 Task: Open the event Casual Training Session: Team Collaboration on '2023/11/17', change the date to 2023/10/28, change the font style of the description to Tahoma, set the availability to Working elsewhere, insert an emoji Earth, logged in from the account softage.10@softage.net and add another guest for the event, softage.9@softage.net. Change the alignment of the event description to Align center.Change the font color of the description to Blue and select an event charm, 
Action: Mouse moved to (320, 147)
Screenshot: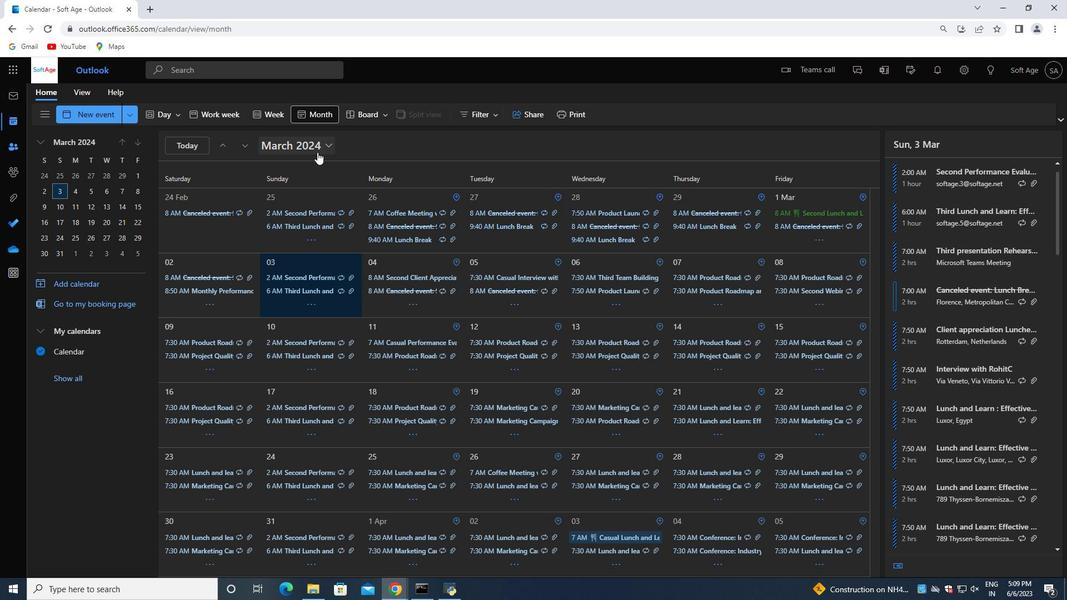 
Action: Mouse pressed left at (320, 147)
Screenshot: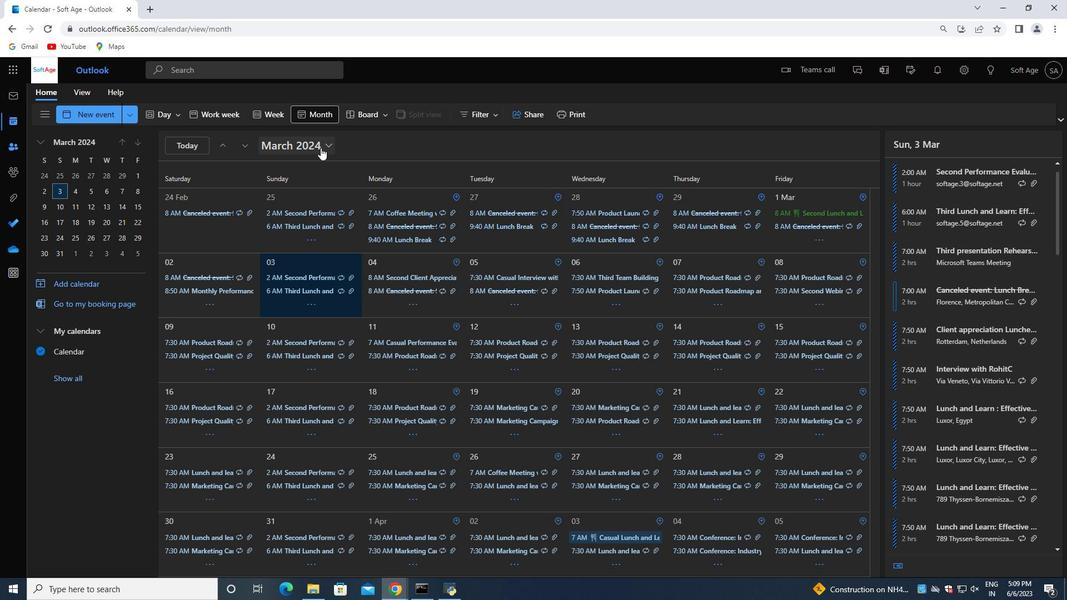 
Action: Mouse moved to (349, 173)
Screenshot: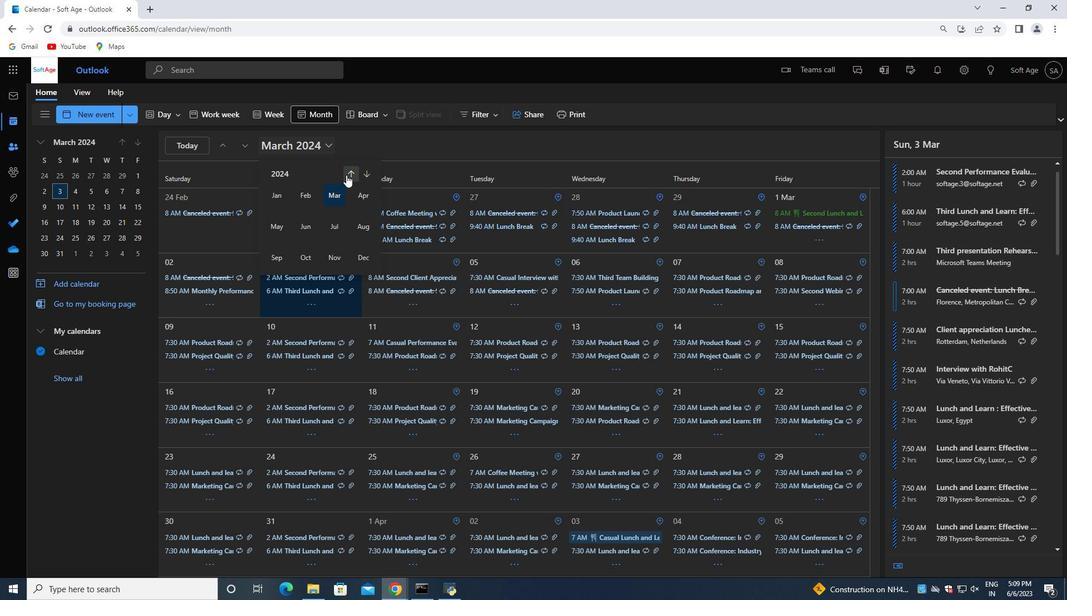 
Action: Mouse pressed left at (349, 173)
Screenshot: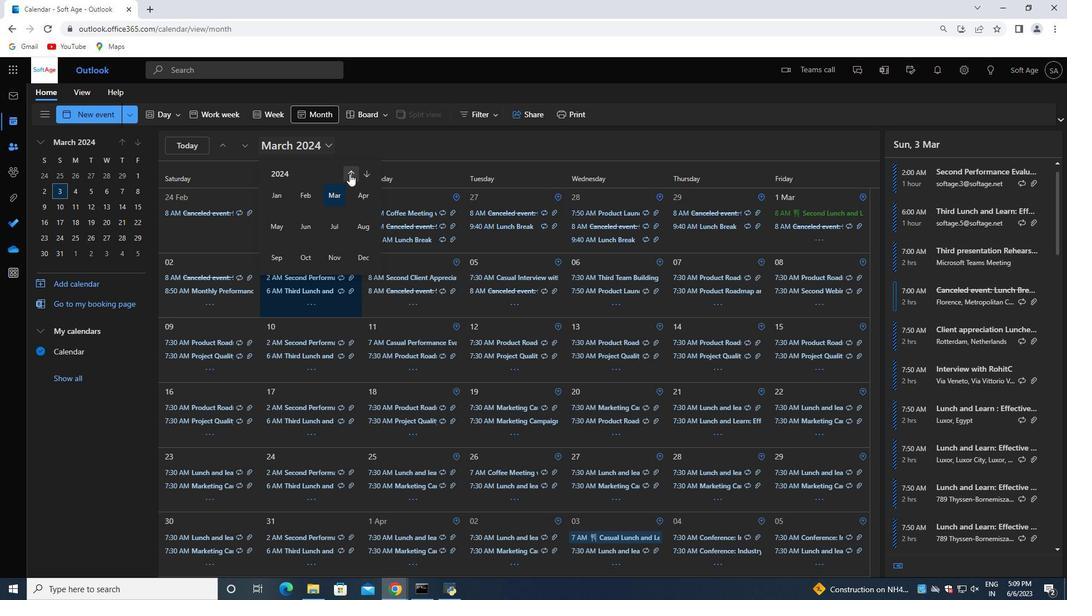 
Action: Mouse moved to (336, 262)
Screenshot: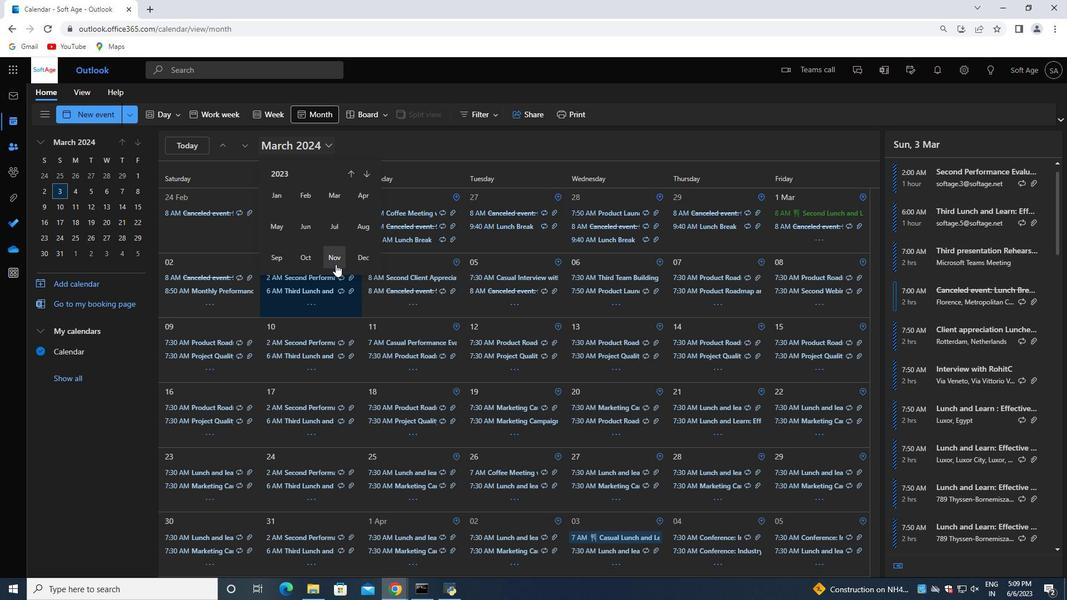 
Action: Mouse pressed left at (336, 262)
Screenshot: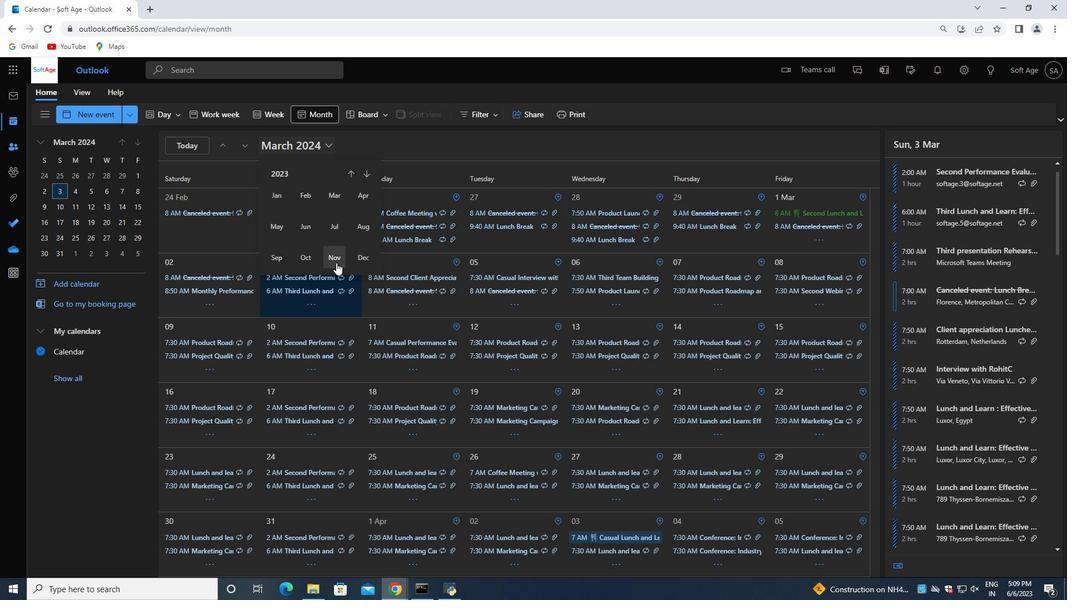 
Action: Mouse moved to (796, 405)
Screenshot: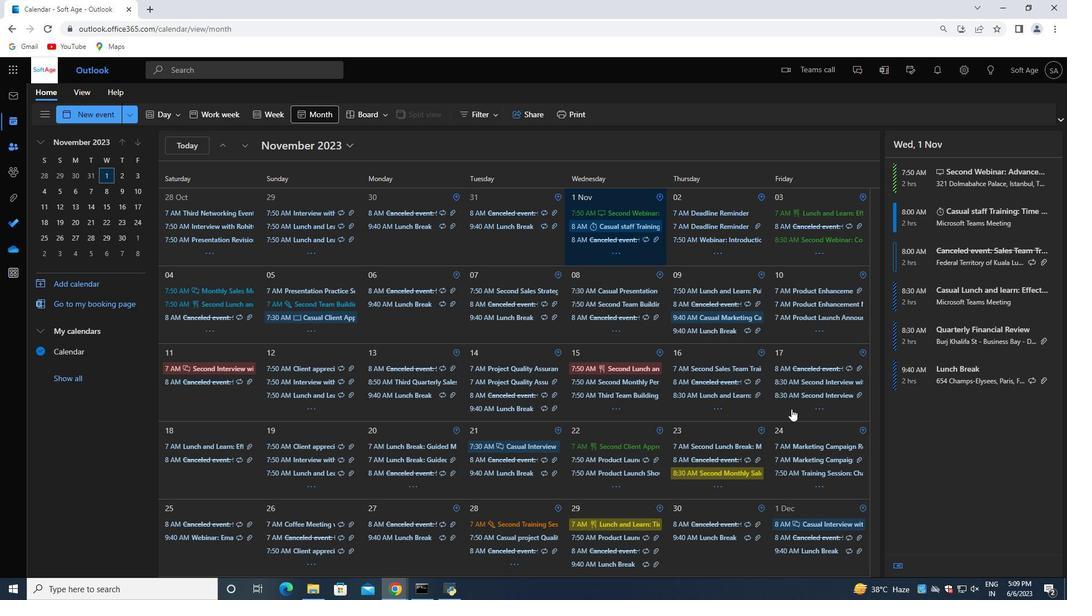 
Action: Mouse pressed left at (796, 405)
Screenshot: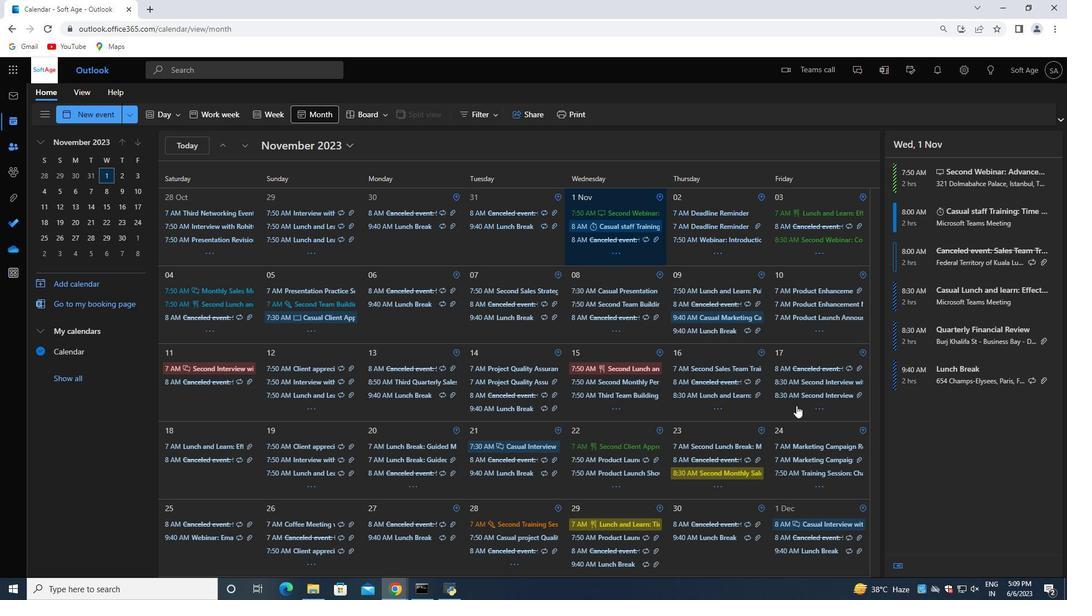
Action: Mouse moved to (922, 301)
Screenshot: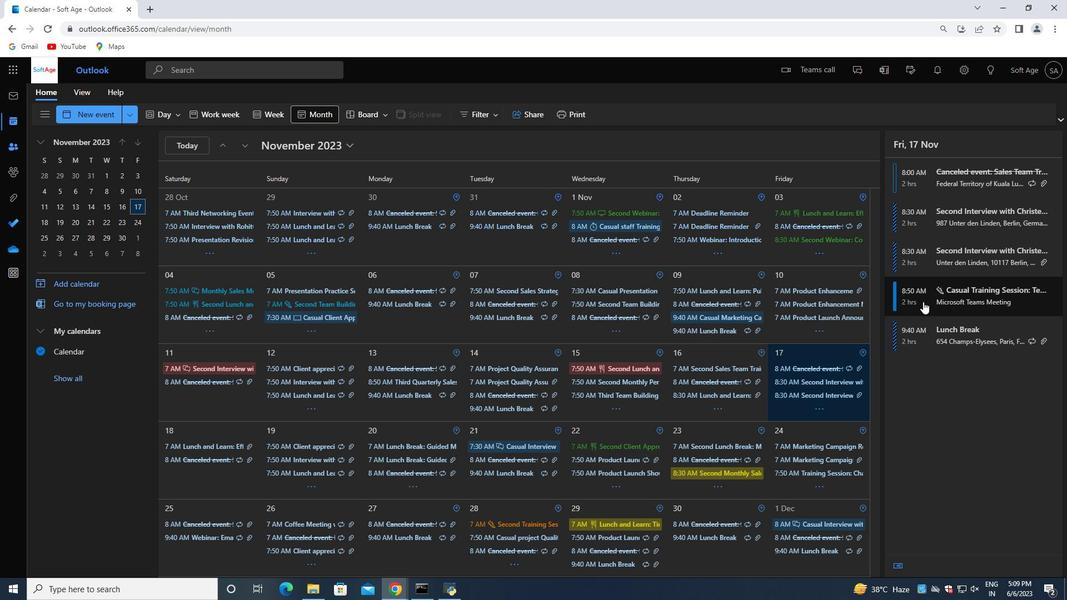 
Action: Mouse pressed left at (922, 301)
Screenshot: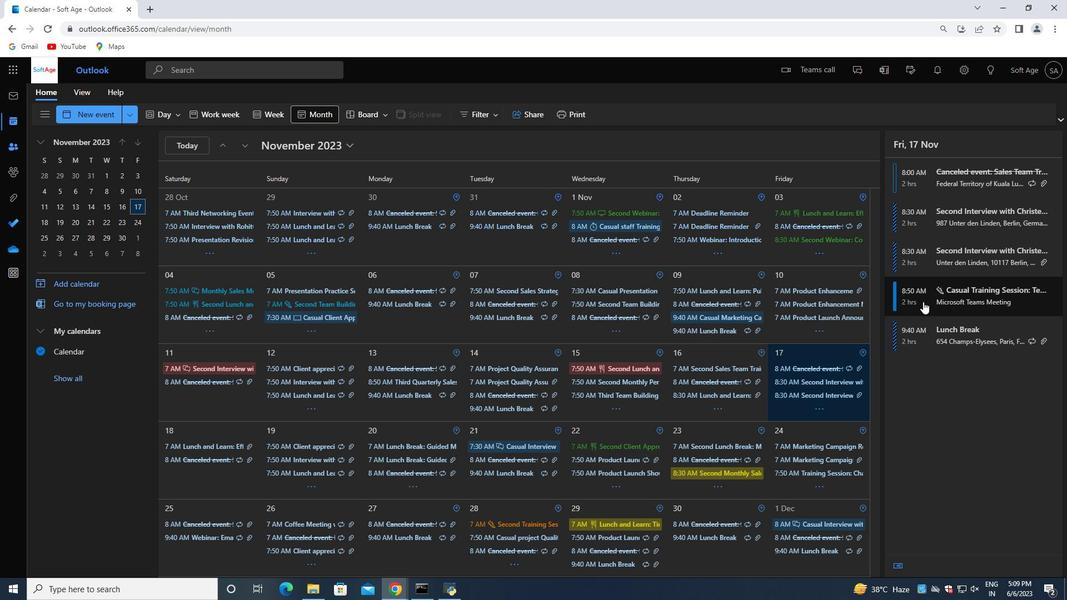 
Action: Mouse moved to (714, 390)
Screenshot: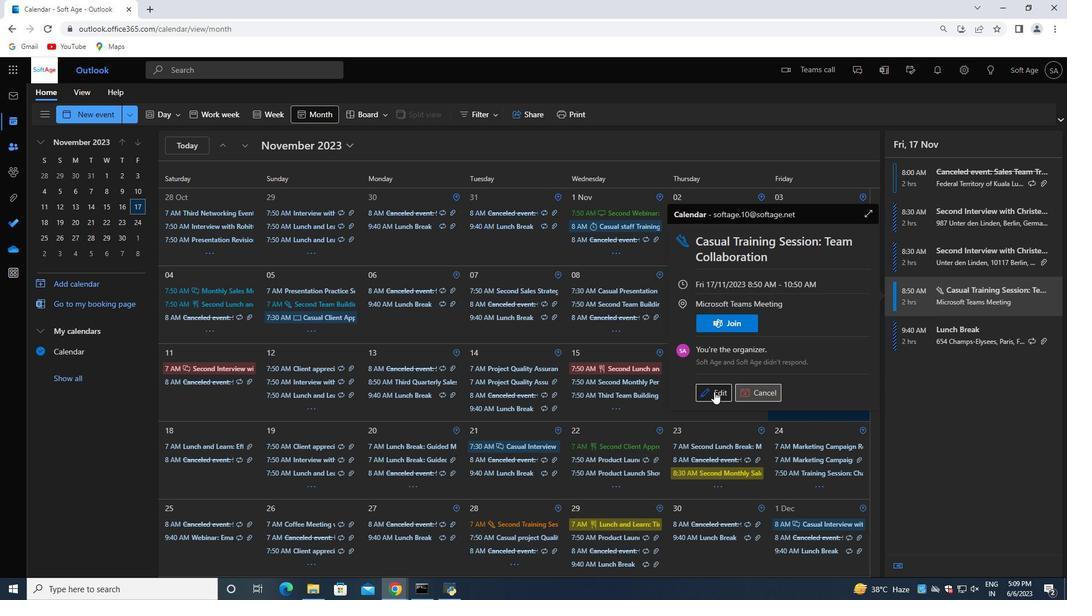 
Action: Mouse pressed left at (714, 390)
Screenshot: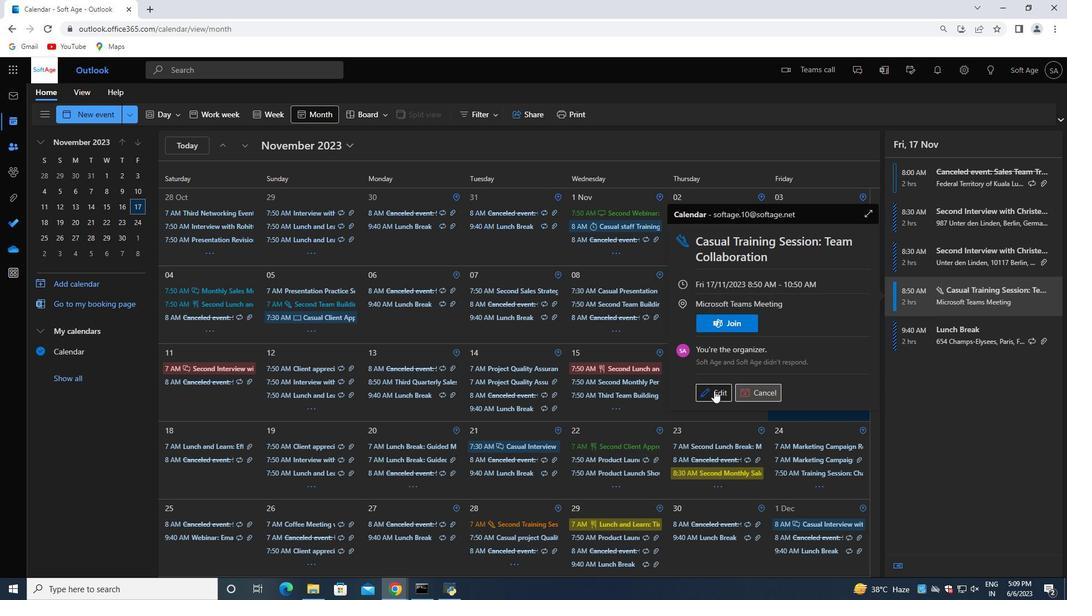 
Action: Mouse moved to (326, 305)
Screenshot: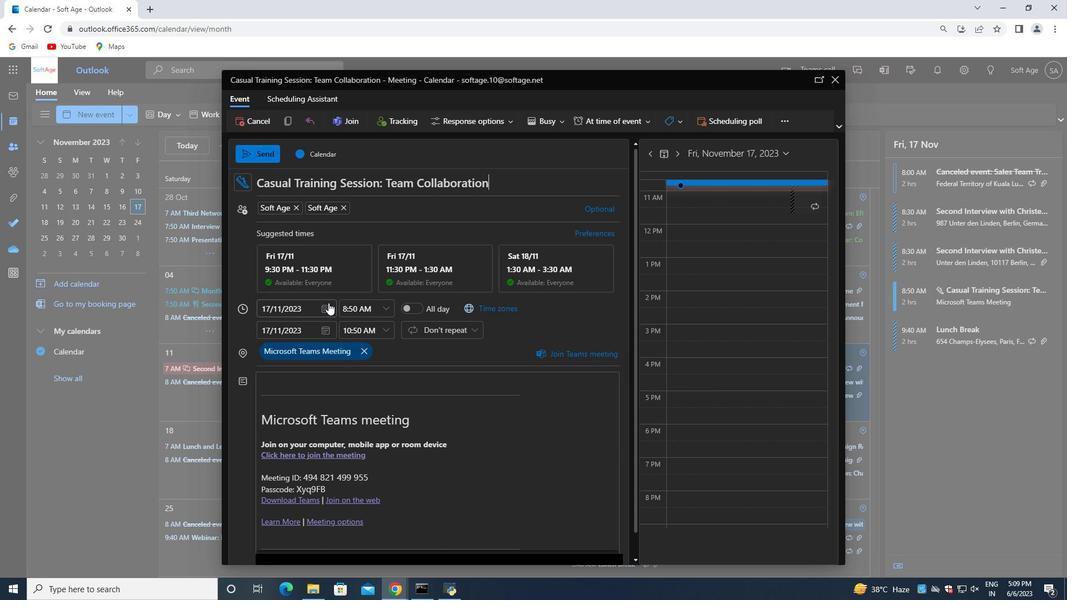 
Action: Mouse pressed left at (326, 305)
Screenshot: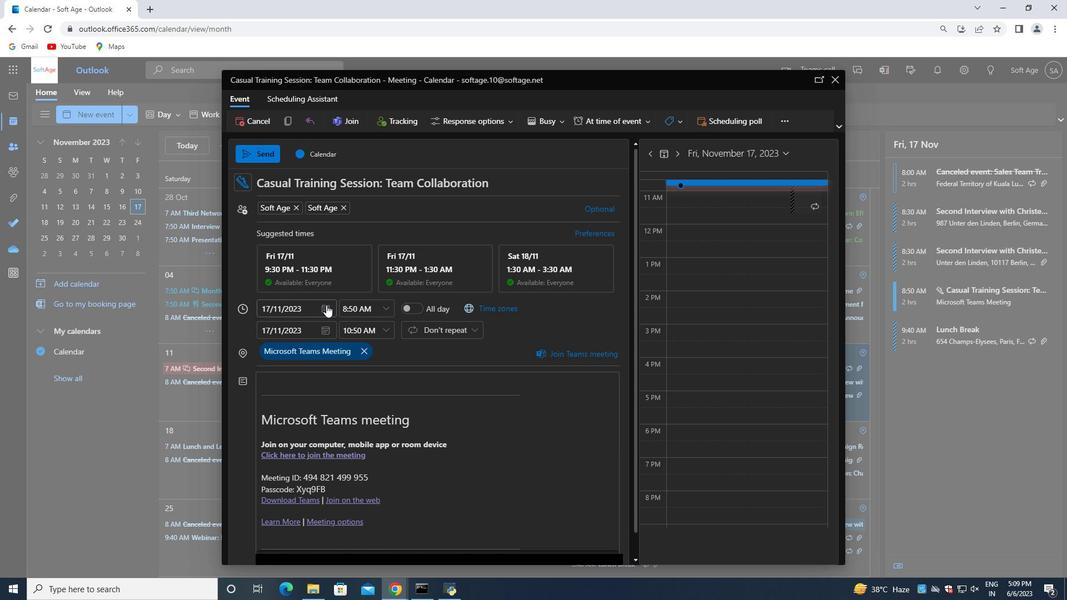 
Action: Mouse moved to (352, 334)
Screenshot: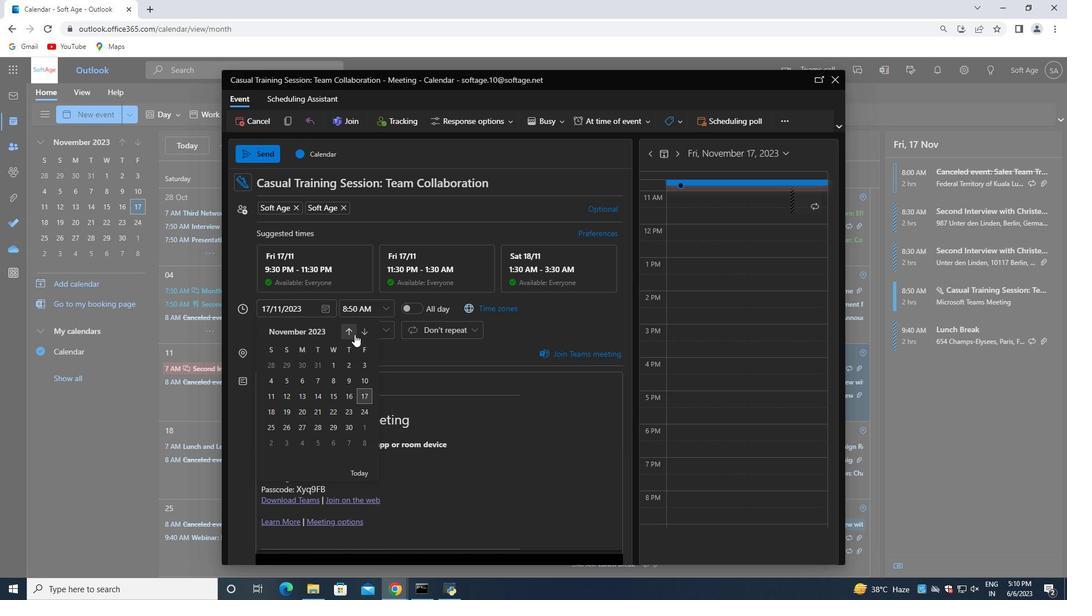 
Action: Mouse pressed left at (352, 334)
Screenshot: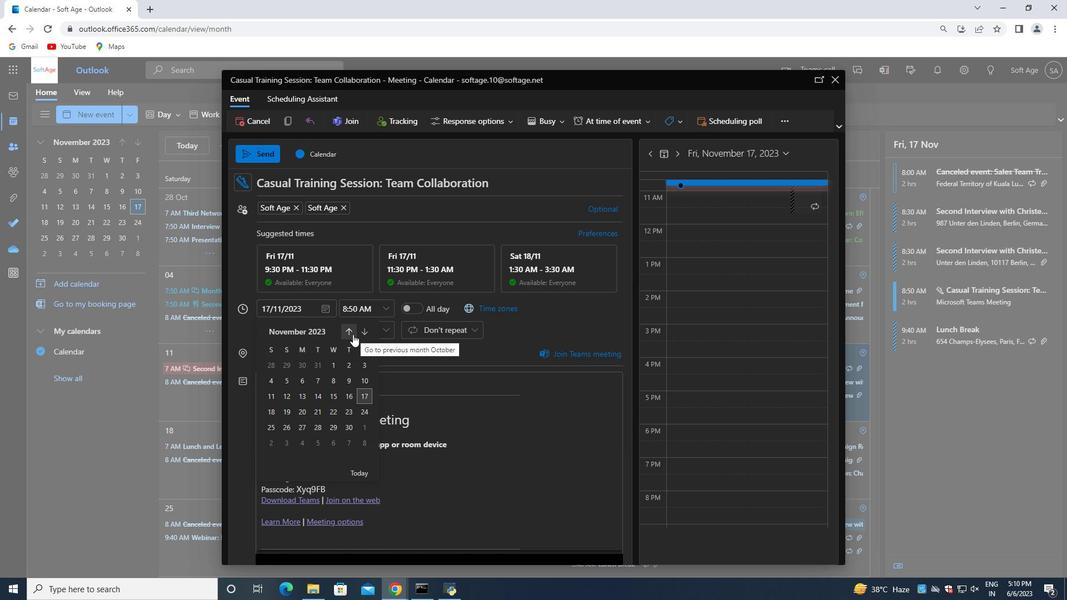 
Action: Mouse moved to (273, 427)
Screenshot: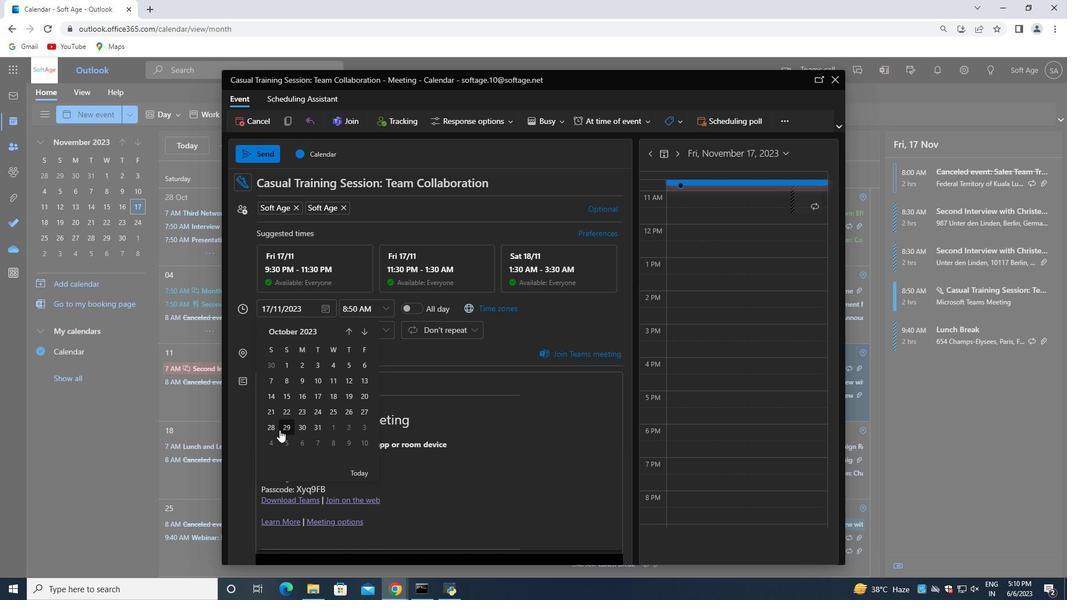 
Action: Mouse pressed left at (273, 427)
Screenshot: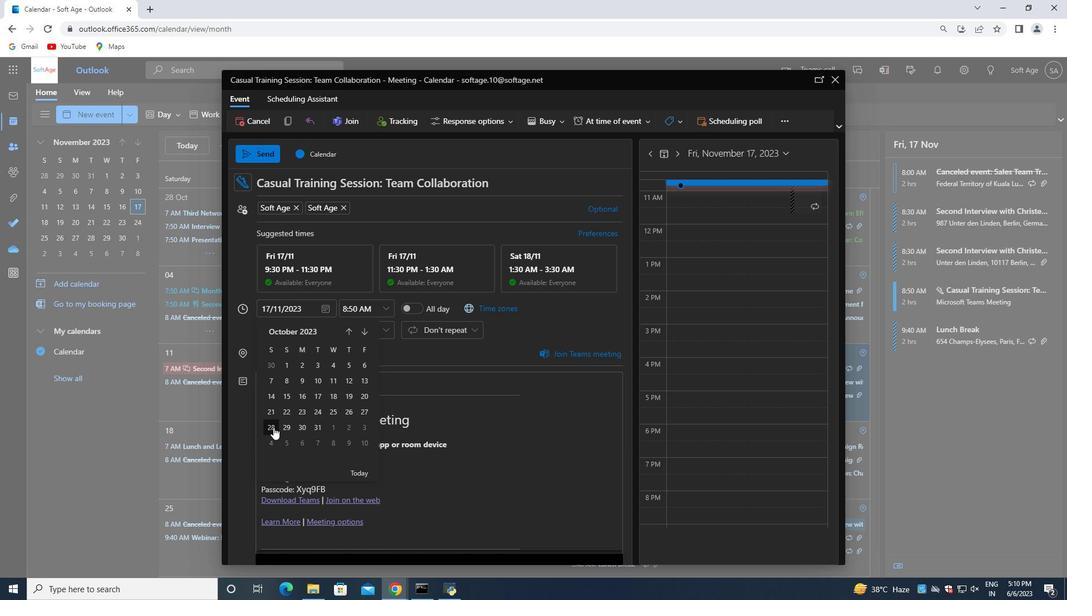 
Action: Mouse moved to (552, 117)
Screenshot: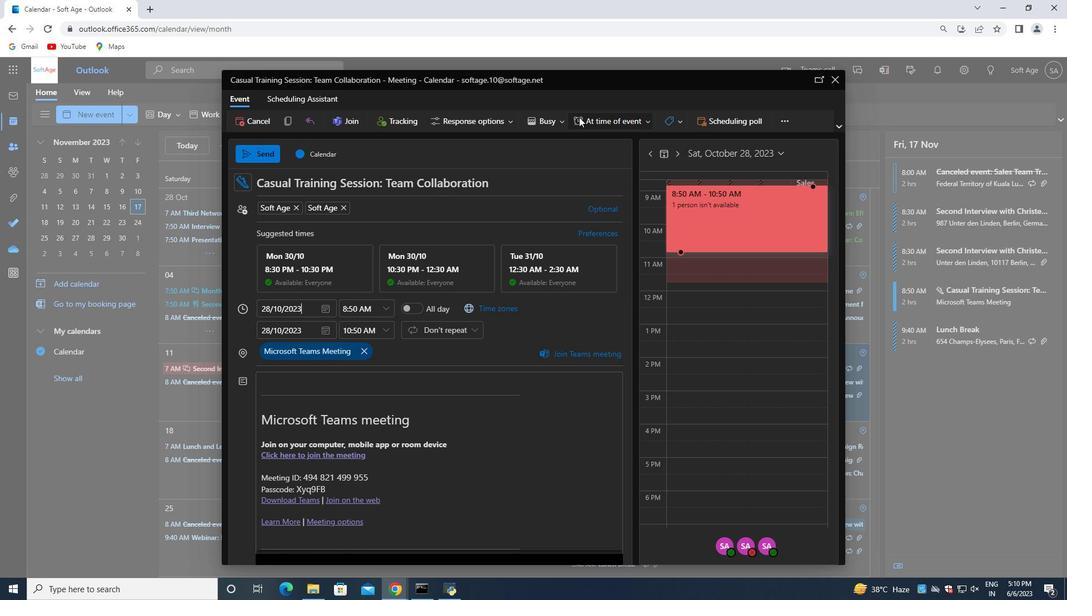 
Action: Mouse pressed left at (552, 117)
Screenshot: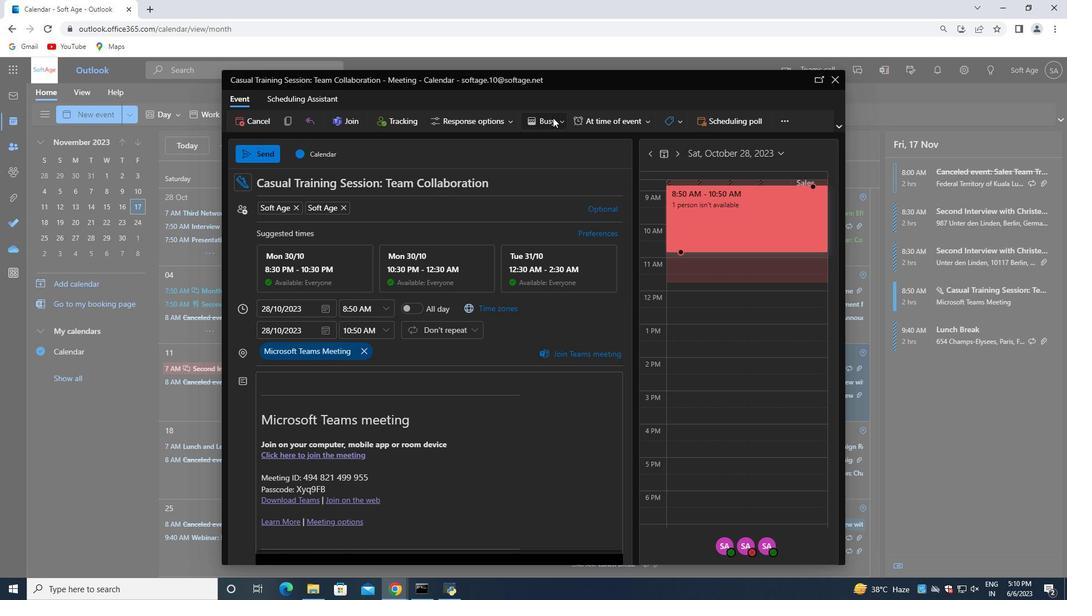 
Action: Mouse moved to (542, 165)
Screenshot: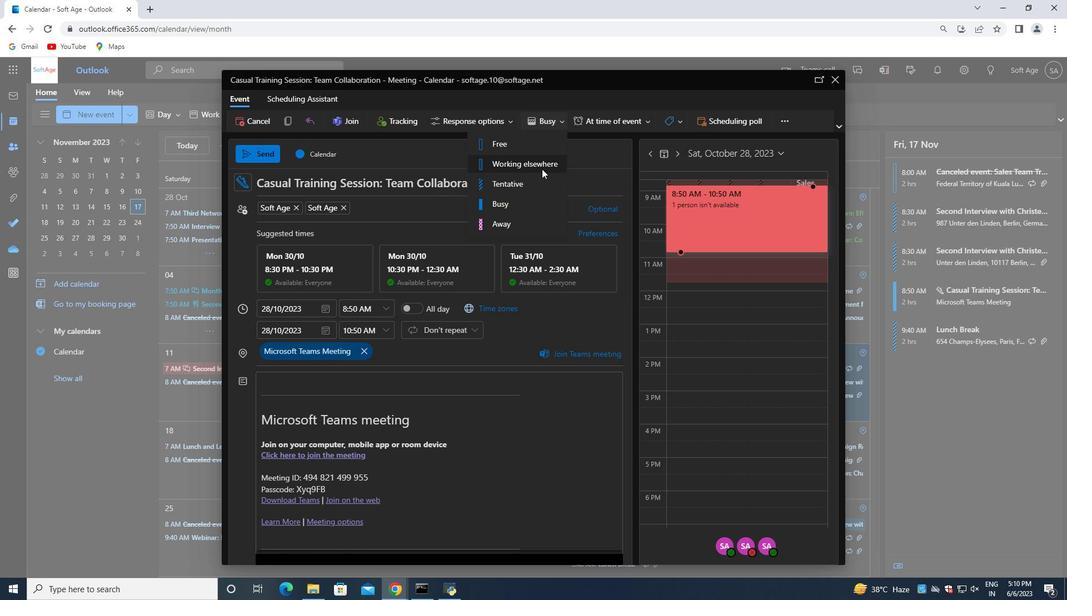
Action: Mouse pressed left at (542, 165)
Screenshot: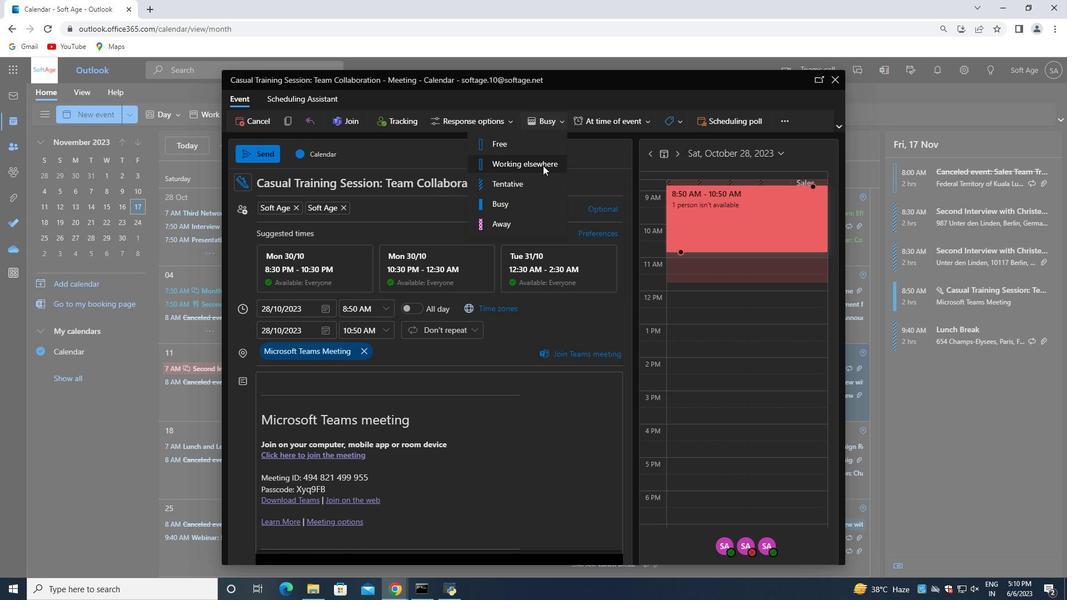 
Action: Mouse moved to (366, 205)
Screenshot: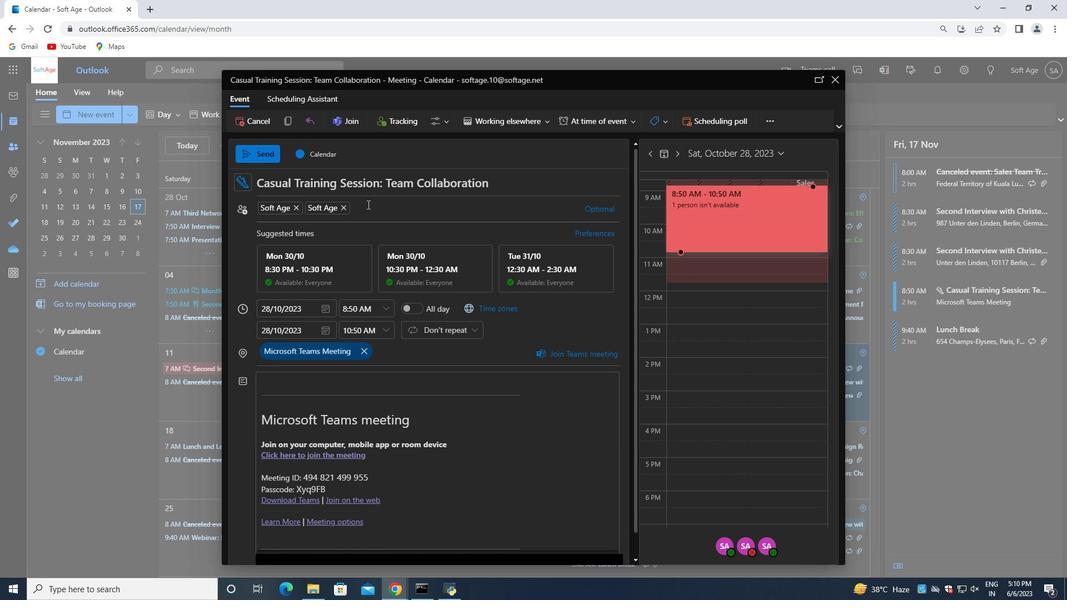 
Action: Mouse pressed left at (366, 205)
Screenshot: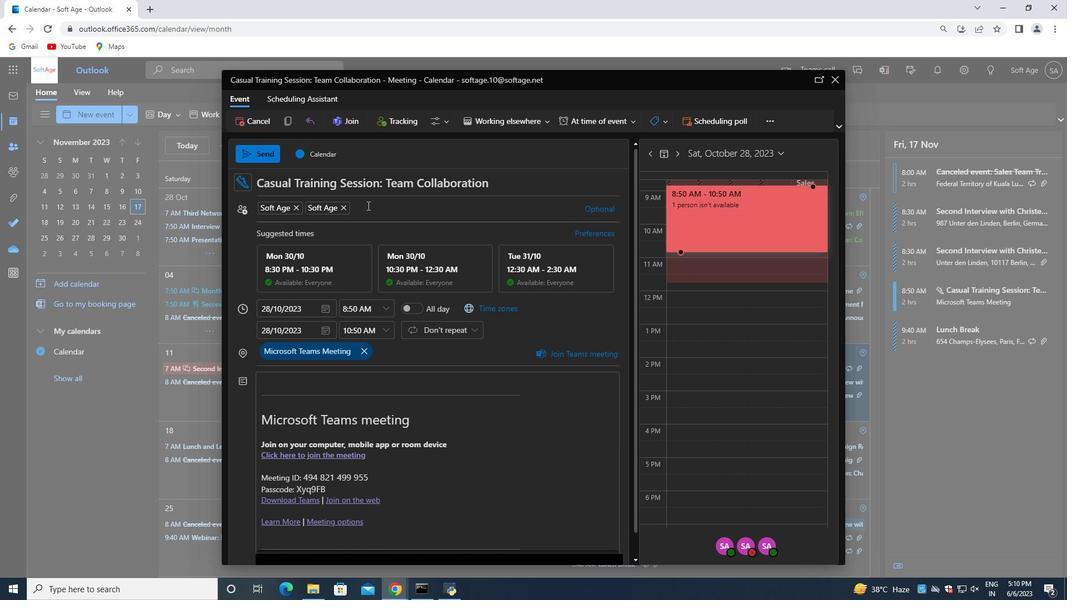 
Action: Key pressed softage.9<Key.shift>@softage.net<Key.enter>
Screenshot: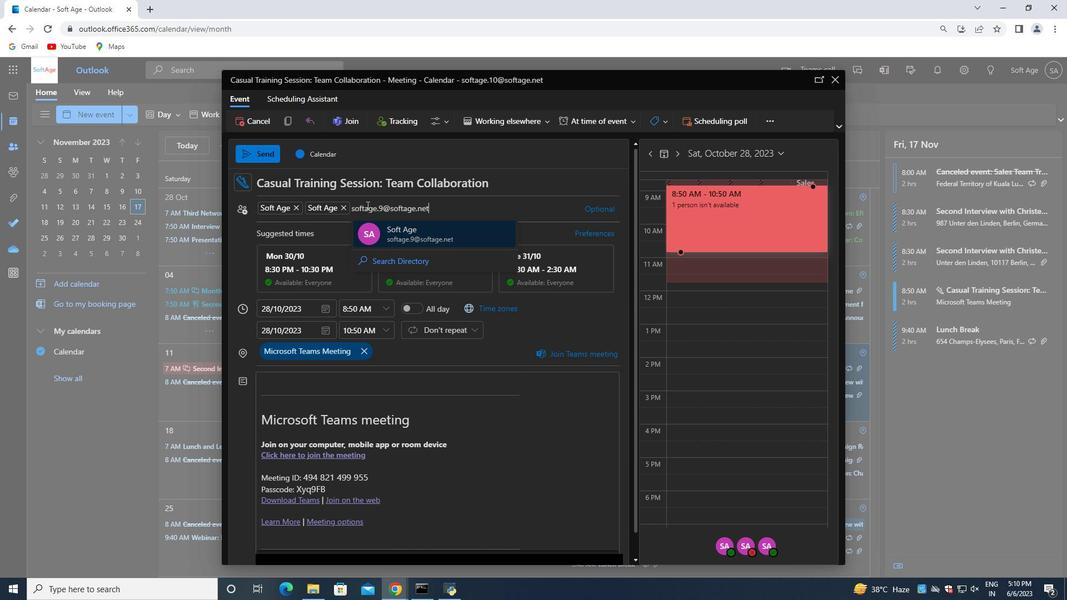 
Action: Mouse moved to (259, 153)
Screenshot: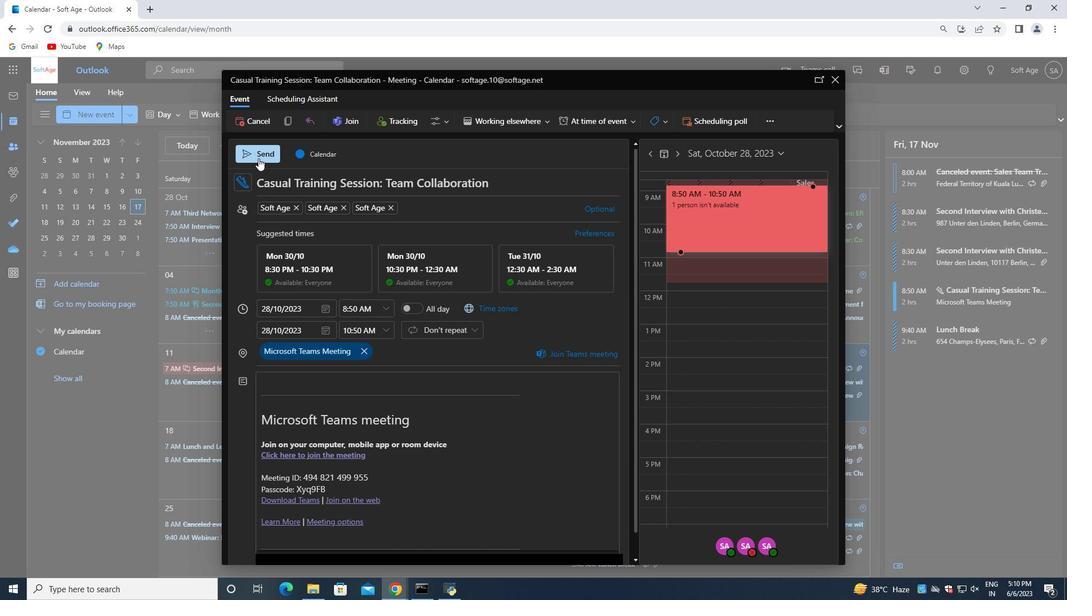 
Action: Mouse pressed left at (259, 153)
Screenshot: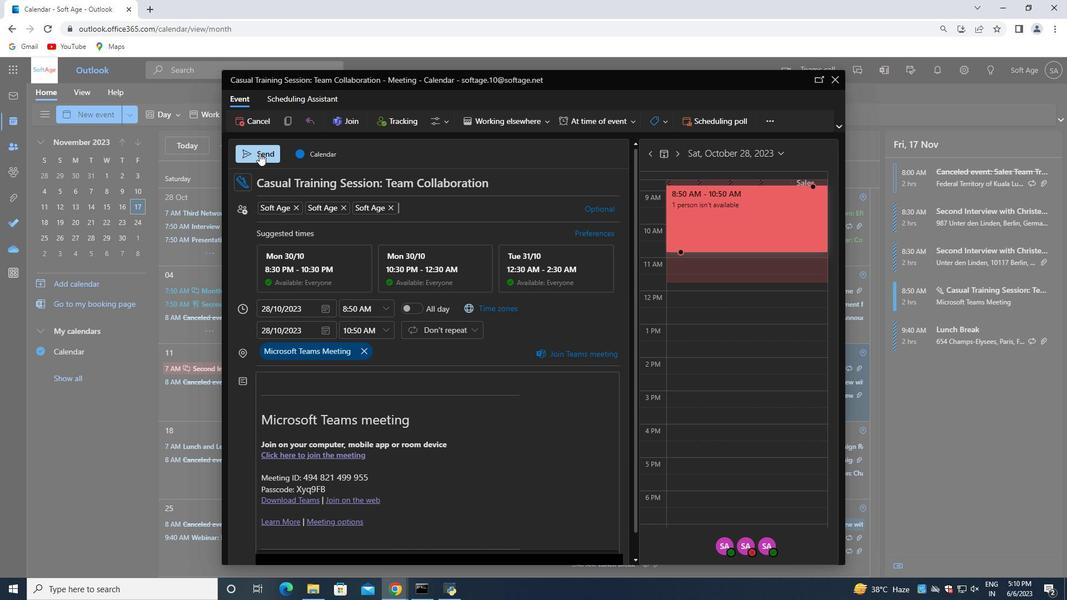 
